 Task: Create a rule from the Routing list, Task moved to a section -> Set Priority in the project AuroraStream , set the section as Done clear the priority
Action: Mouse moved to (1100, 185)
Screenshot: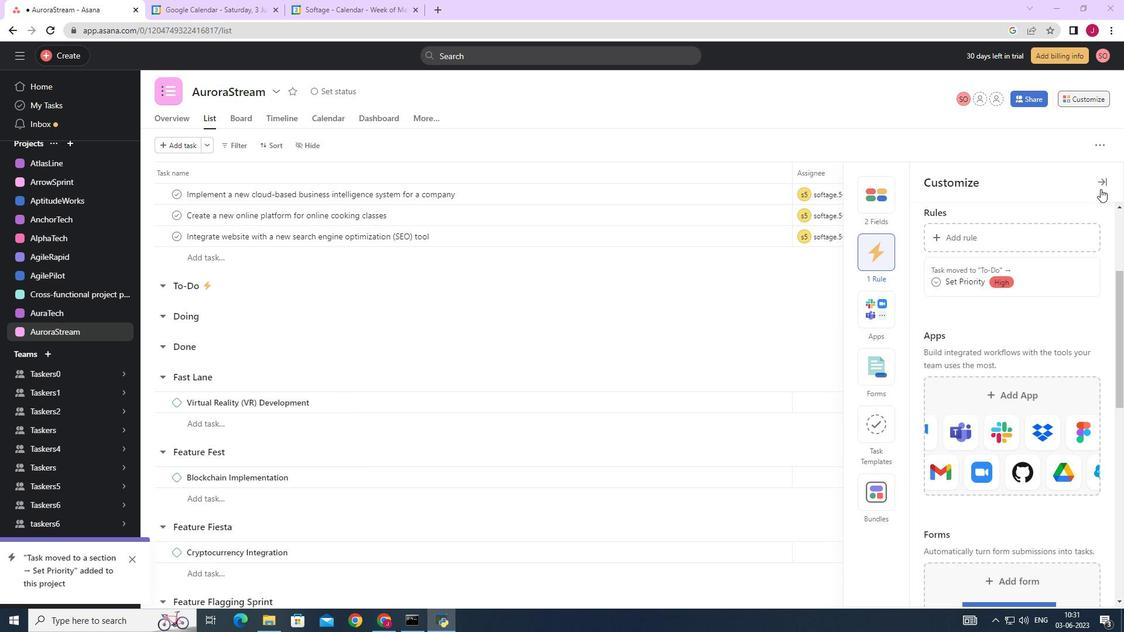 
Action: Mouse pressed left at (1100, 185)
Screenshot: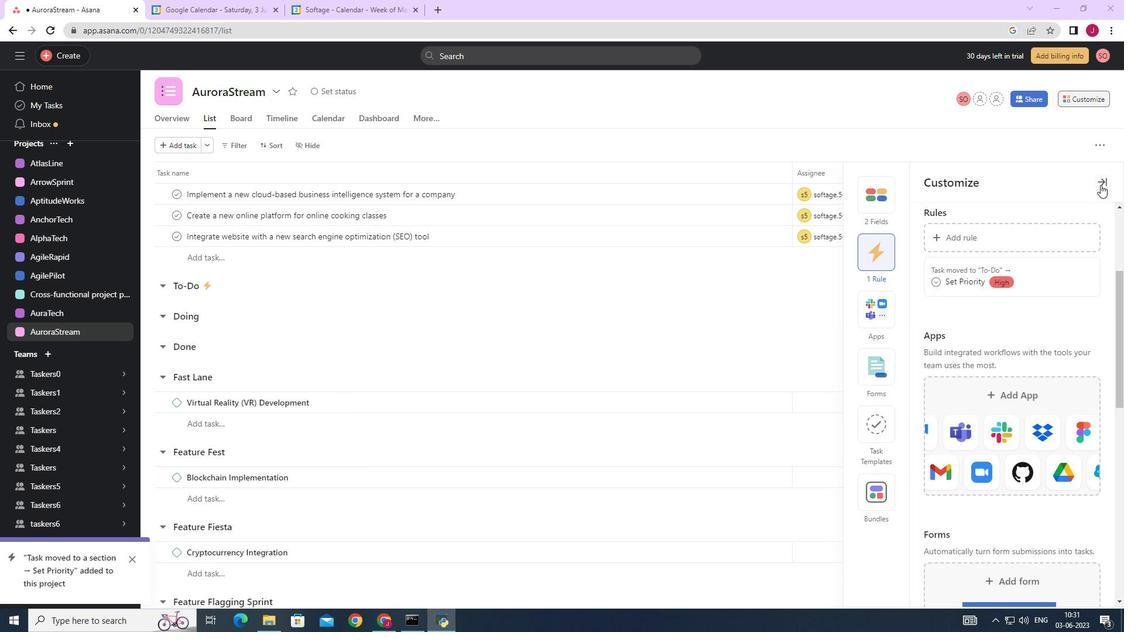 
Action: Mouse moved to (1087, 101)
Screenshot: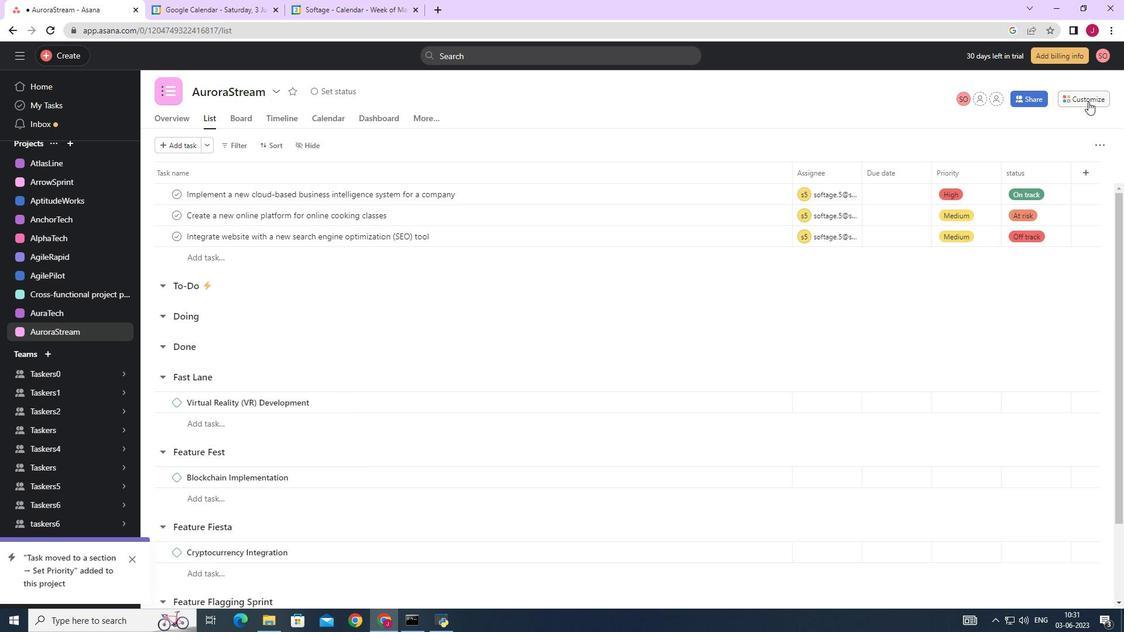 
Action: Mouse pressed left at (1087, 101)
Screenshot: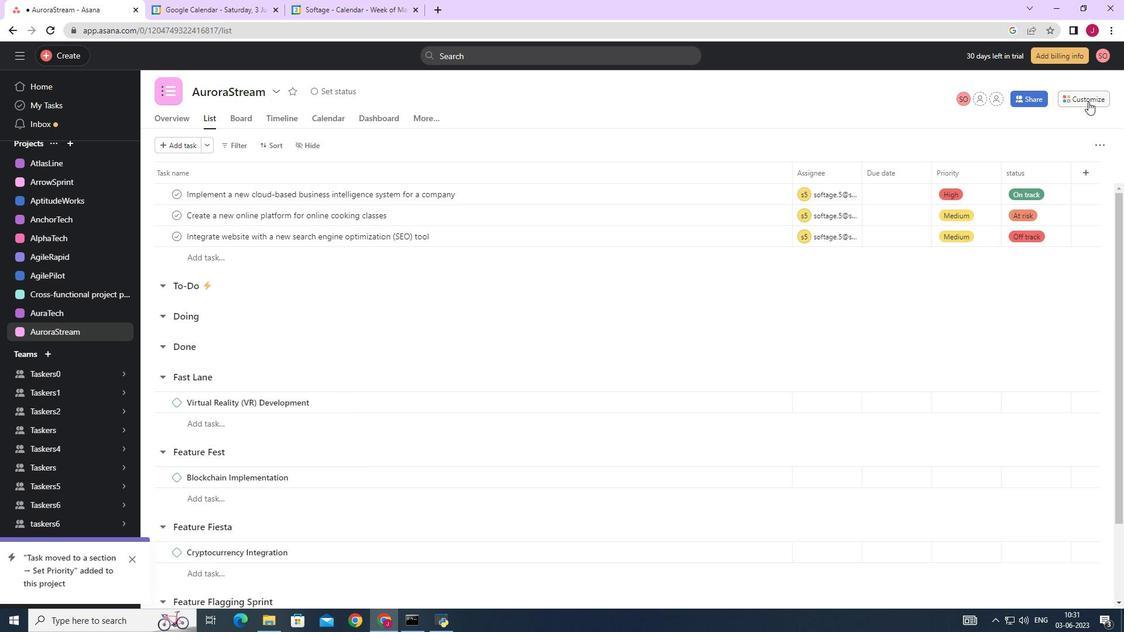 
Action: Mouse moved to (1019, 250)
Screenshot: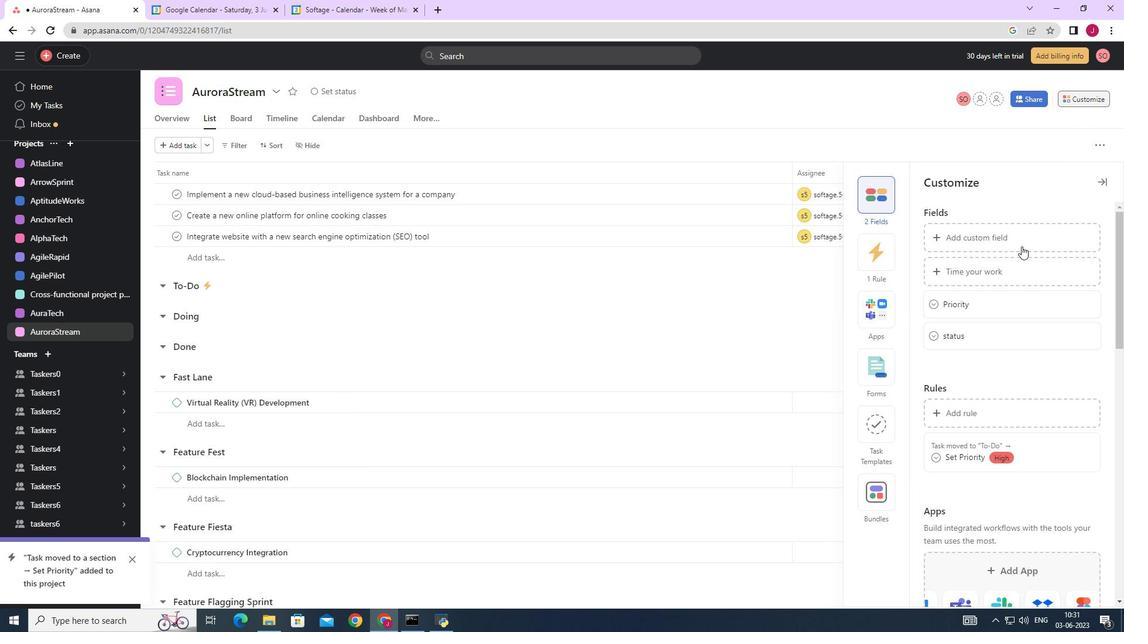 
Action: Mouse scrolled (1019, 251) with delta (0, 0)
Screenshot: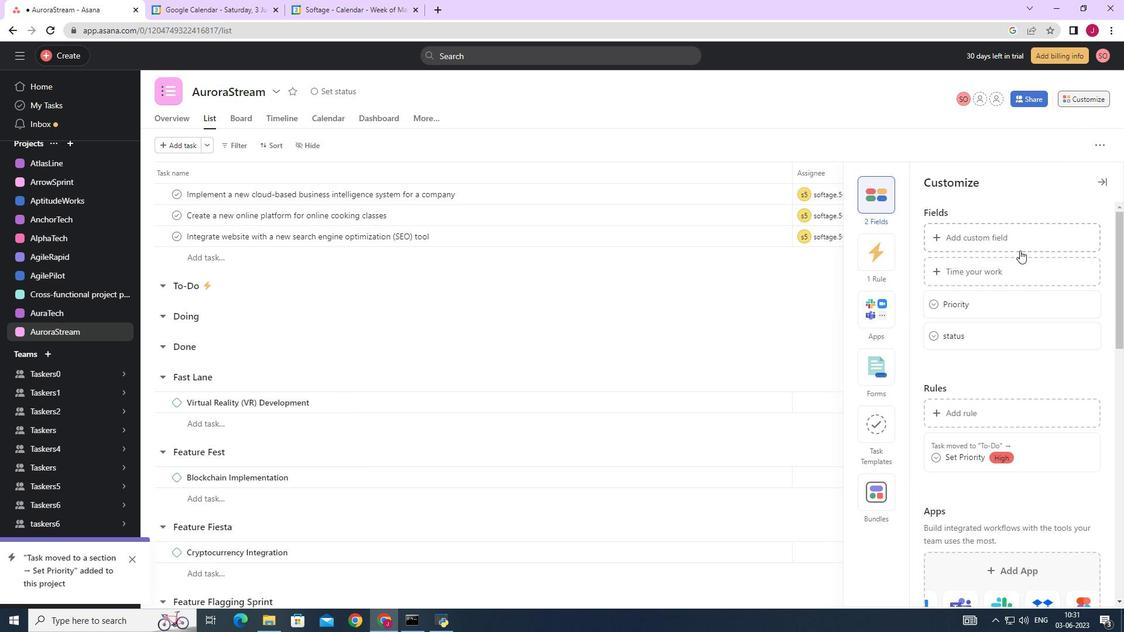 
Action: Mouse scrolled (1019, 251) with delta (0, 0)
Screenshot: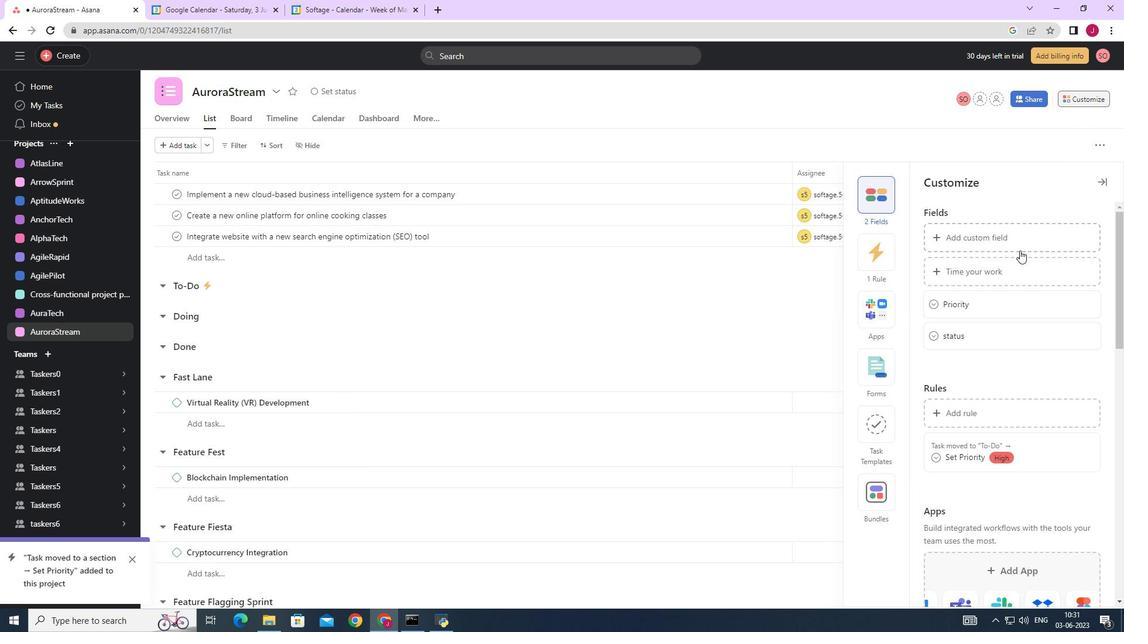 
Action: Mouse moved to (1018, 251)
Screenshot: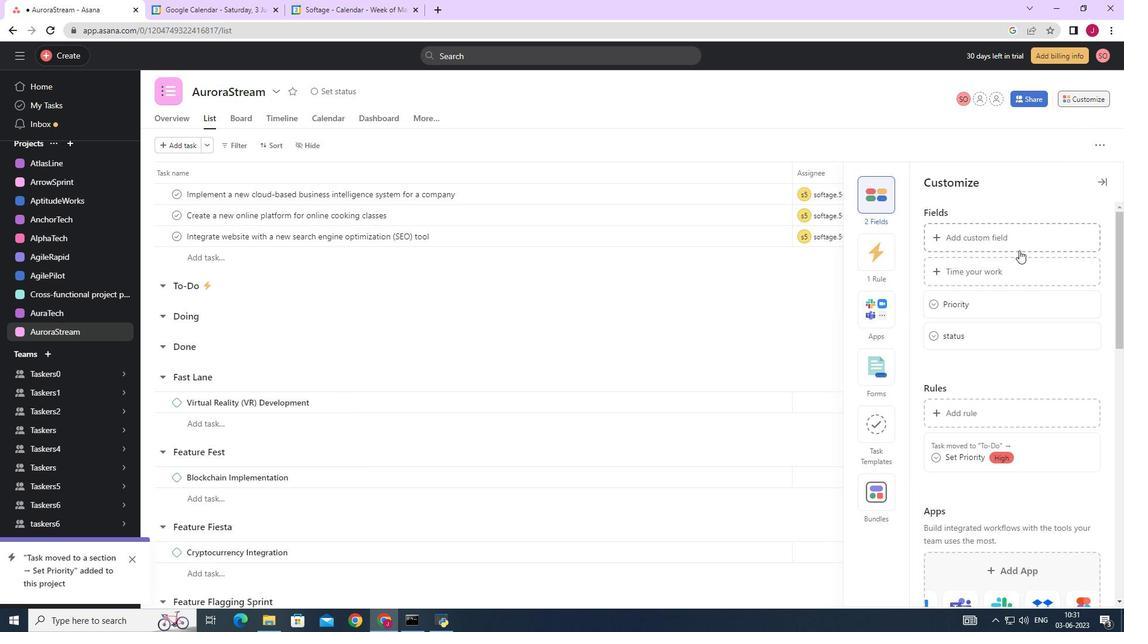 
Action: Mouse scrolled (1018, 252) with delta (0, 0)
Screenshot: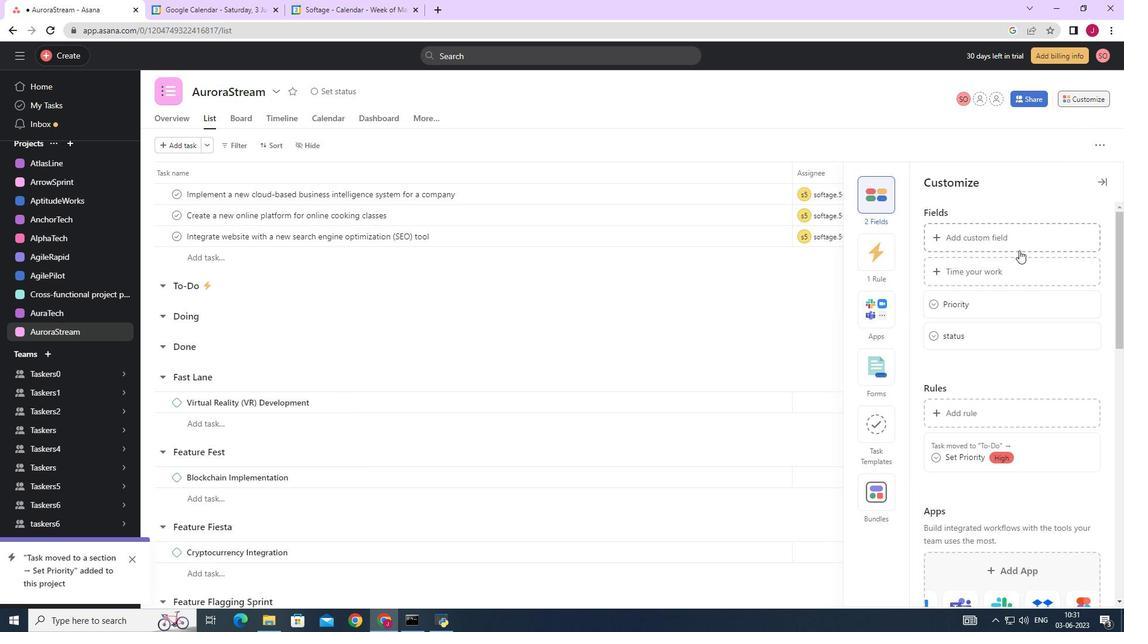 
Action: Mouse moved to (874, 254)
Screenshot: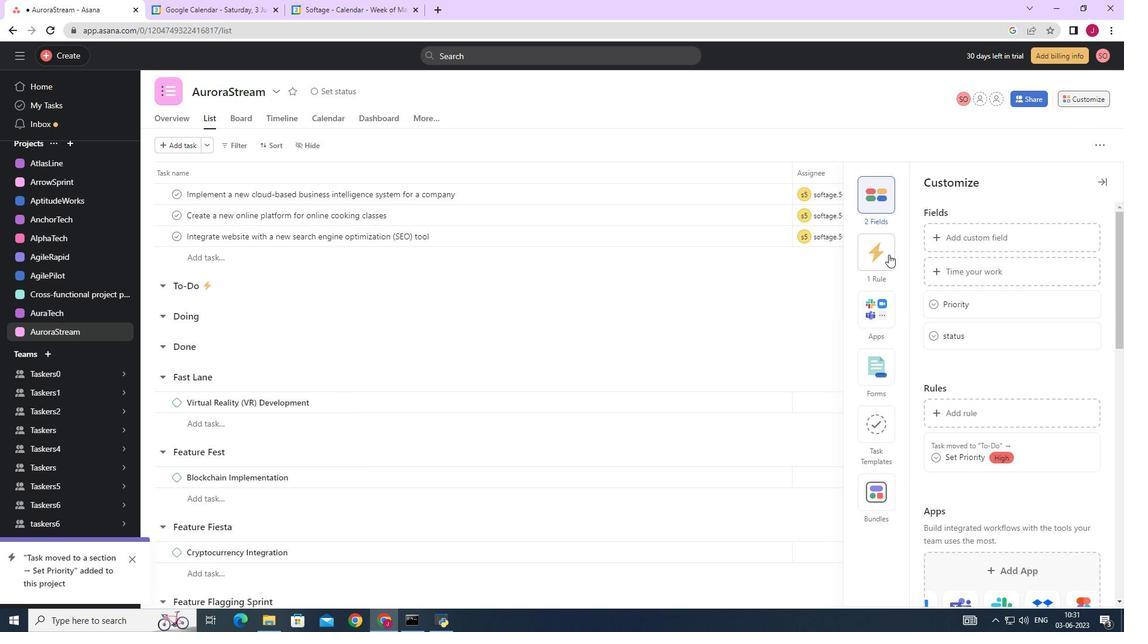 
Action: Mouse pressed left at (874, 254)
Screenshot: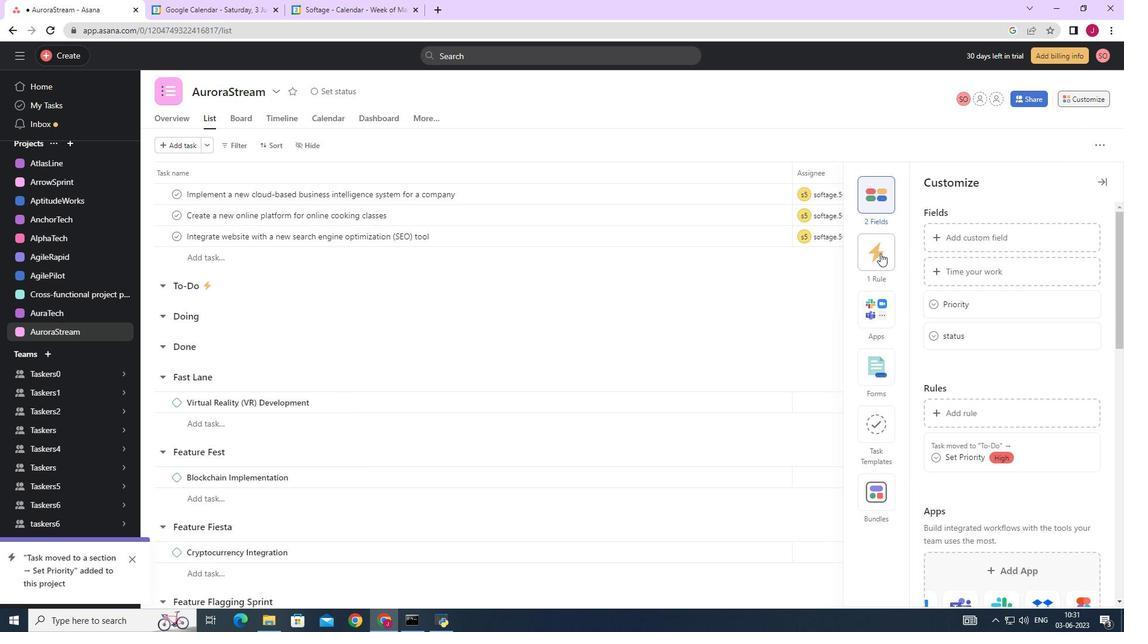 
Action: Mouse moved to (952, 240)
Screenshot: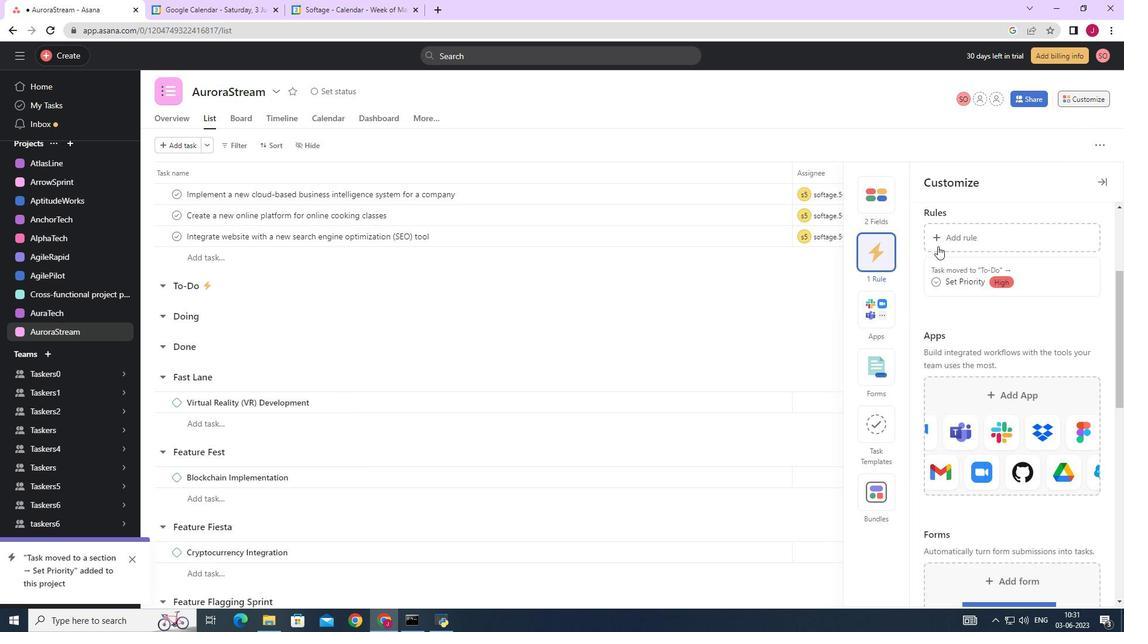 
Action: Mouse pressed left at (952, 240)
Screenshot: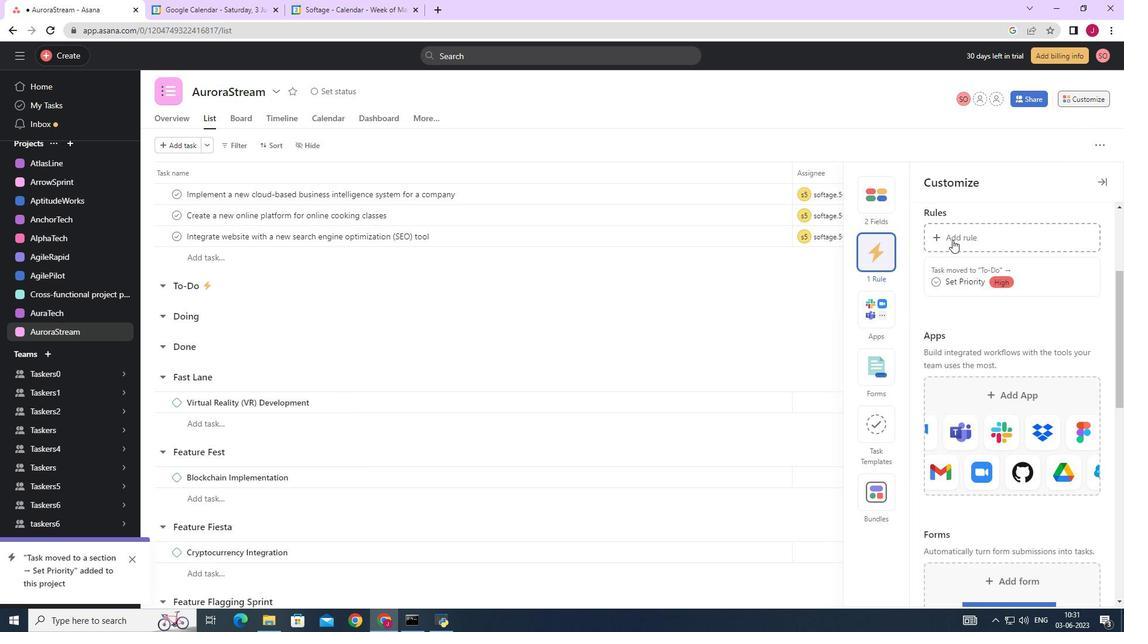
Action: Mouse moved to (239, 151)
Screenshot: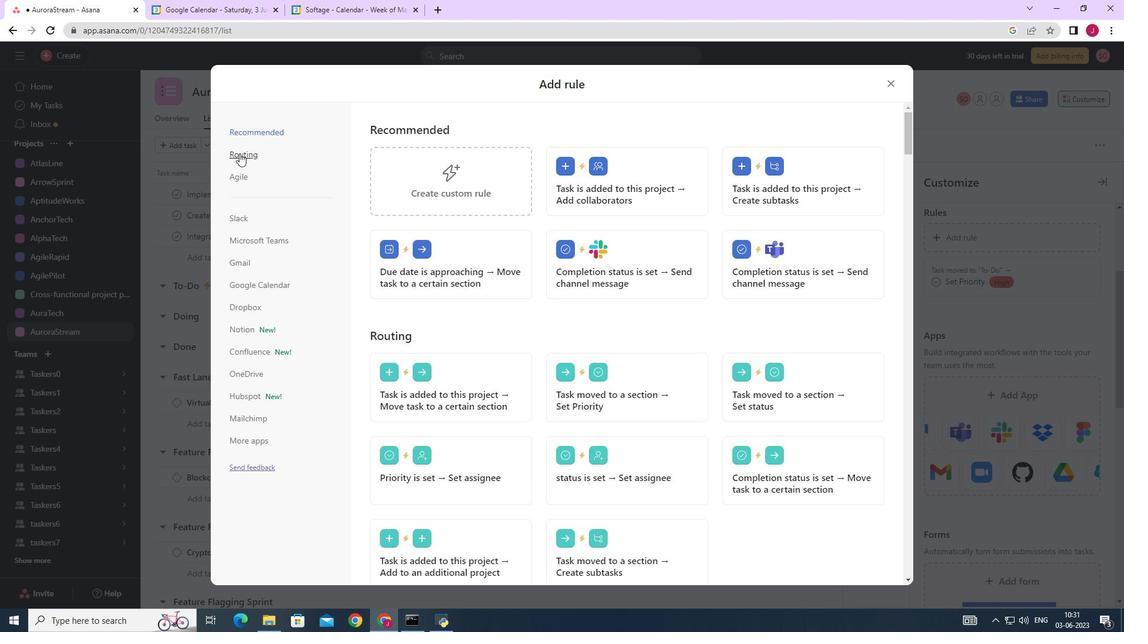 
Action: Mouse pressed left at (239, 151)
Screenshot: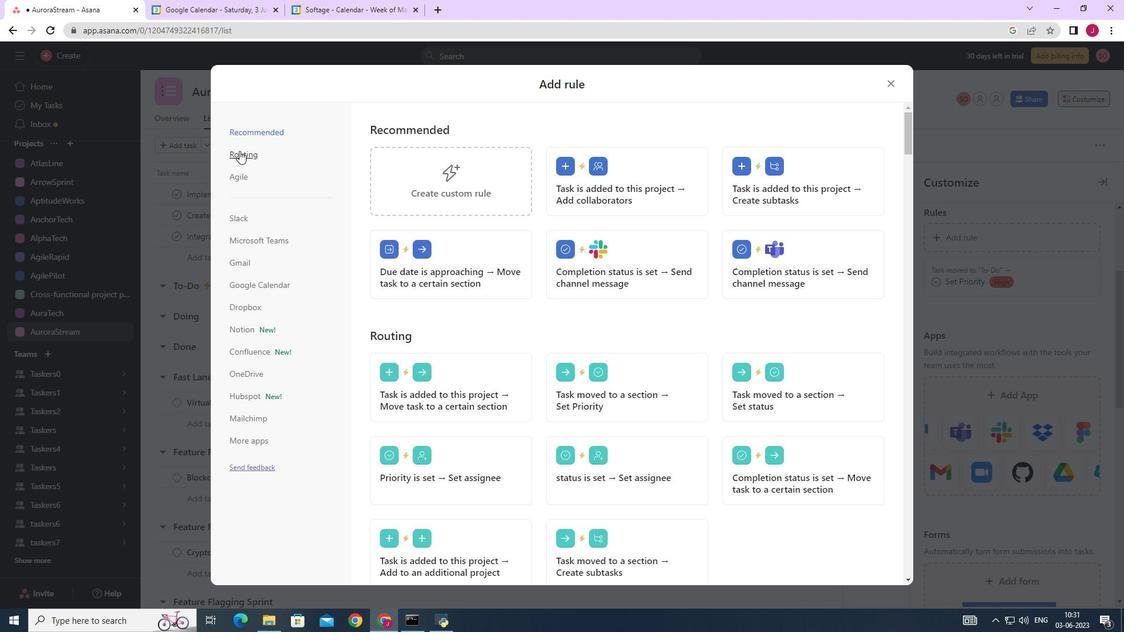
Action: Mouse moved to (638, 180)
Screenshot: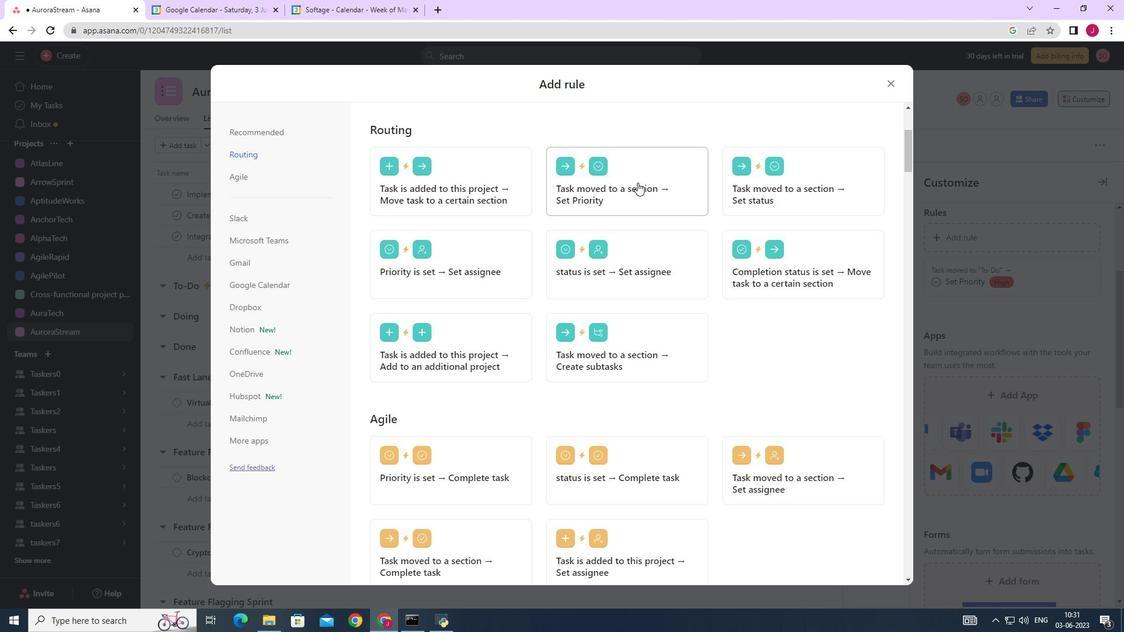 
Action: Mouse pressed left at (638, 180)
Screenshot: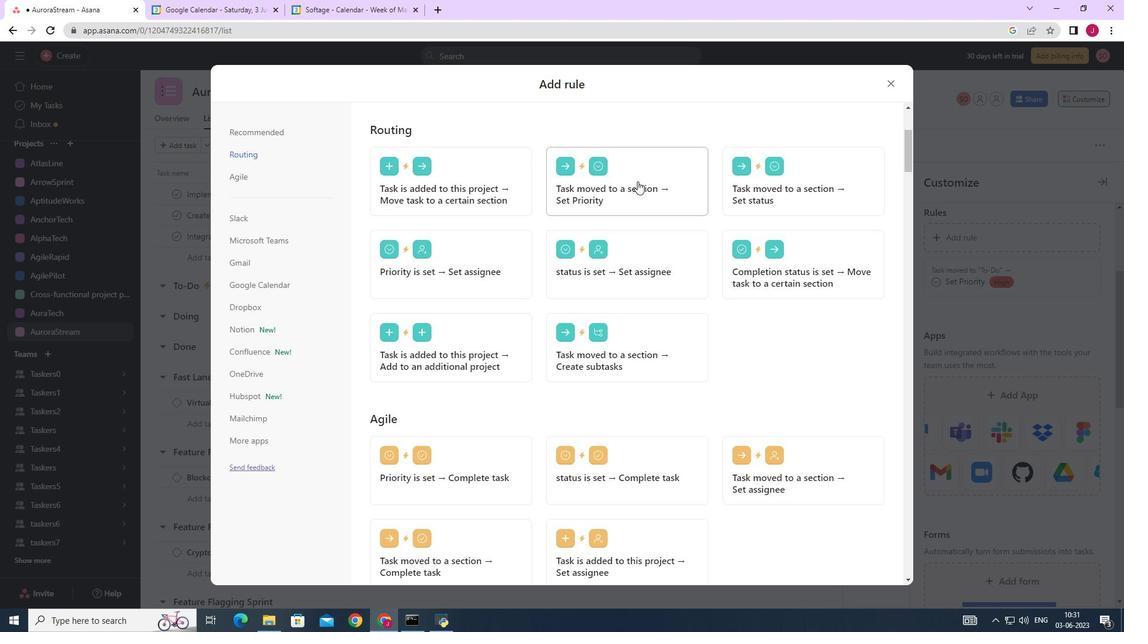
Action: Mouse moved to (500, 315)
Screenshot: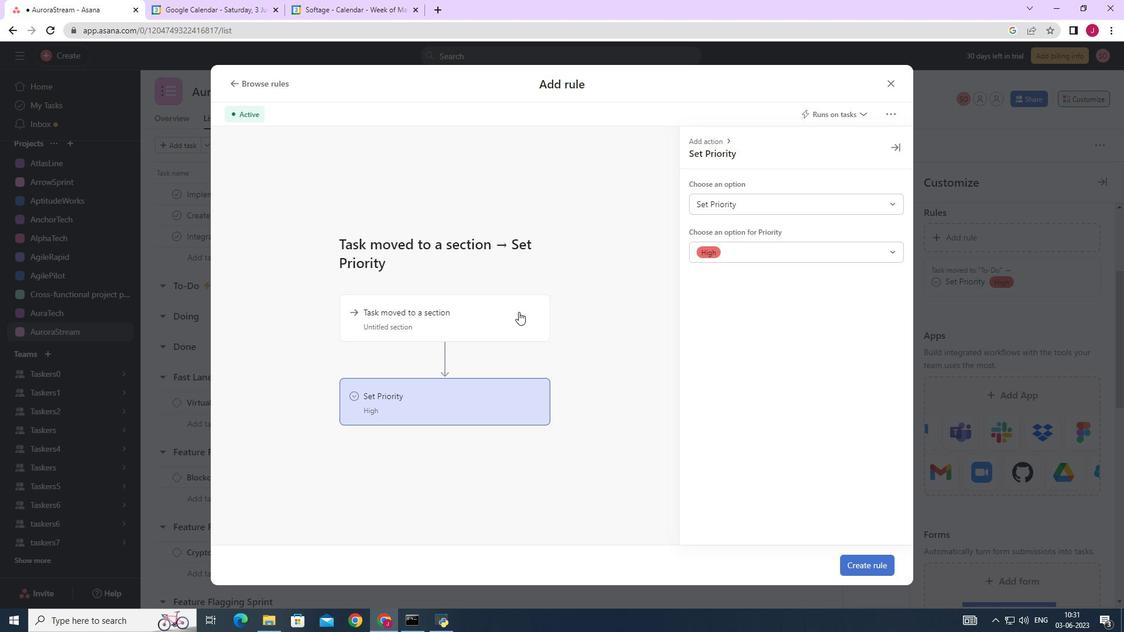 
Action: Mouse pressed left at (500, 315)
Screenshot: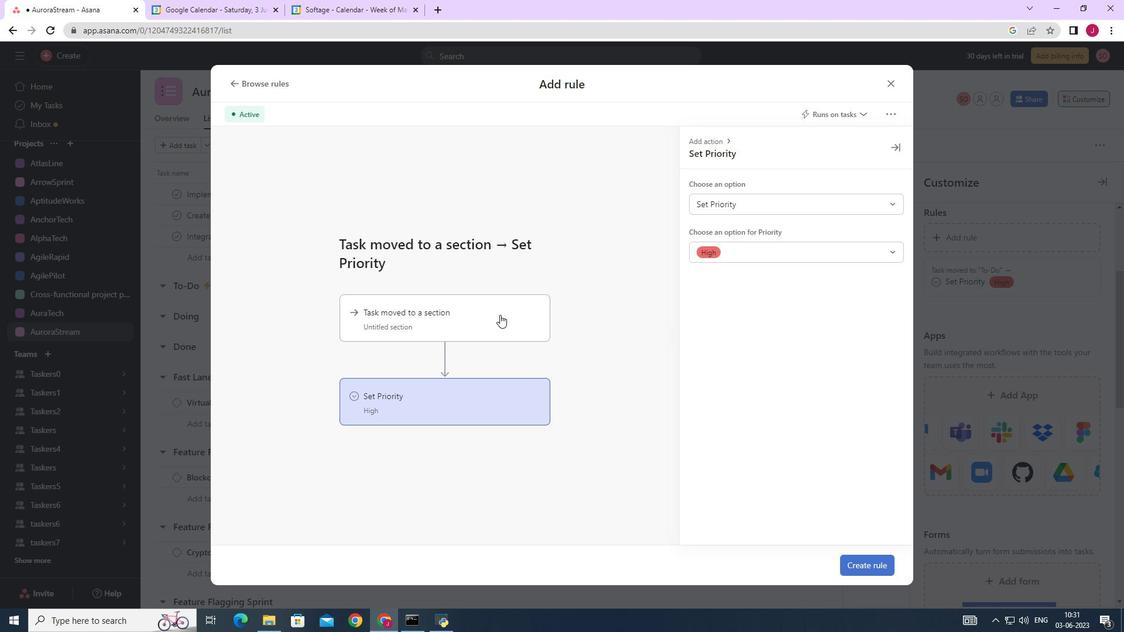 
Action: Mouse moved to (765, 203)
Screenshot: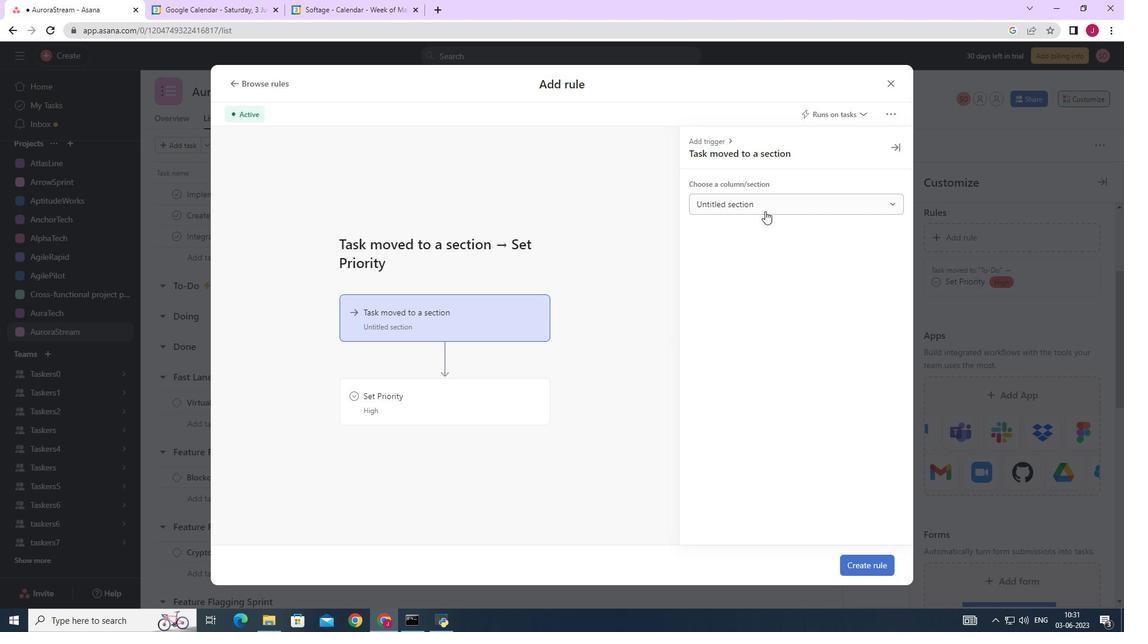 
Action: Mouse pressed left at (765, 203)
Screenshot: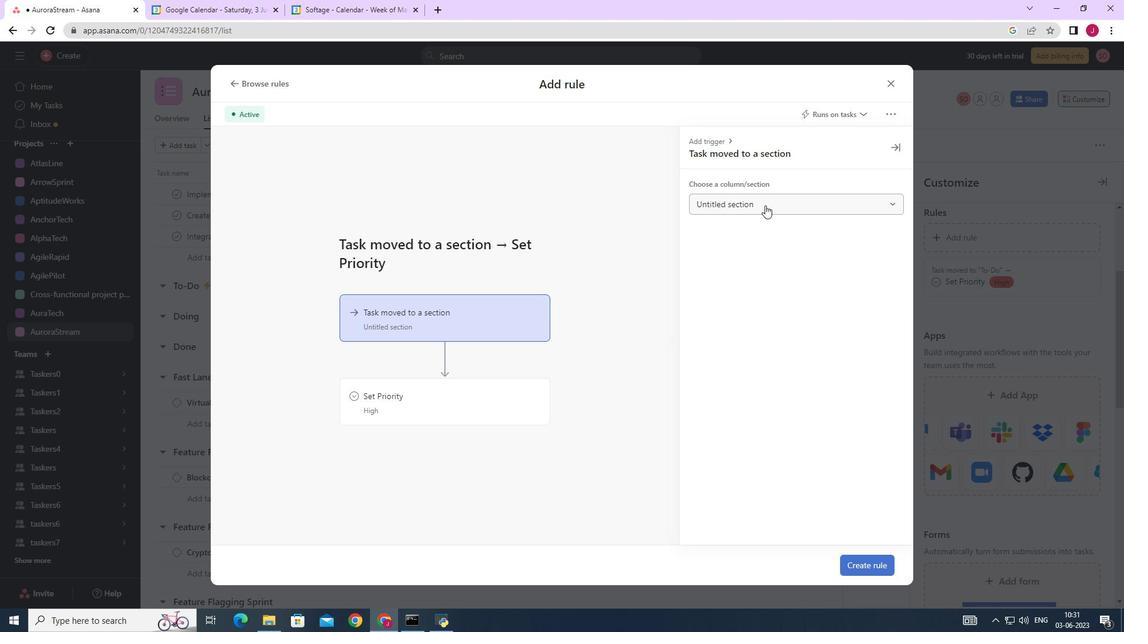 
Action: Mouse moved to (723, 291)
Screenshot: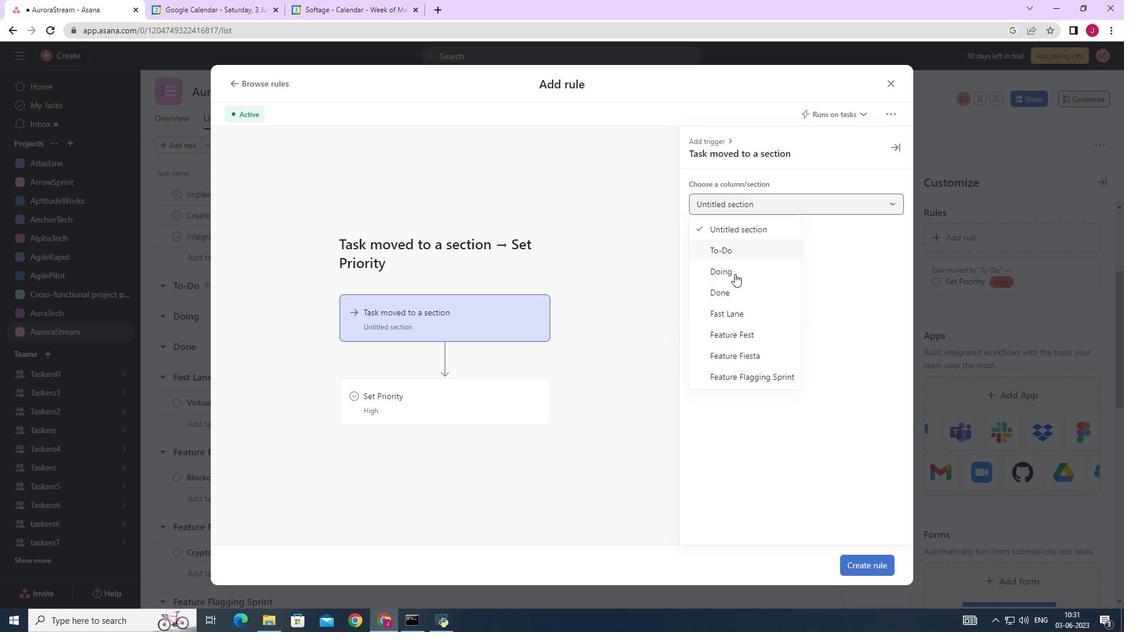 
Action: Mouse pressed left at (723, 291)
Screenshot: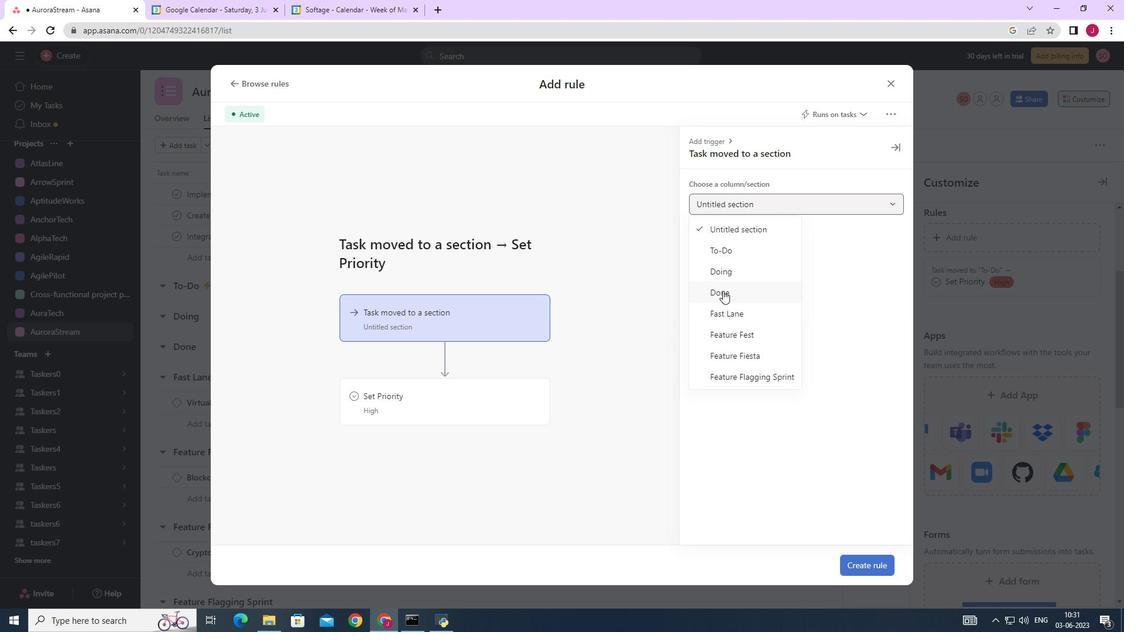 
Action: Mouse moved to (461, 400)
Screenshot: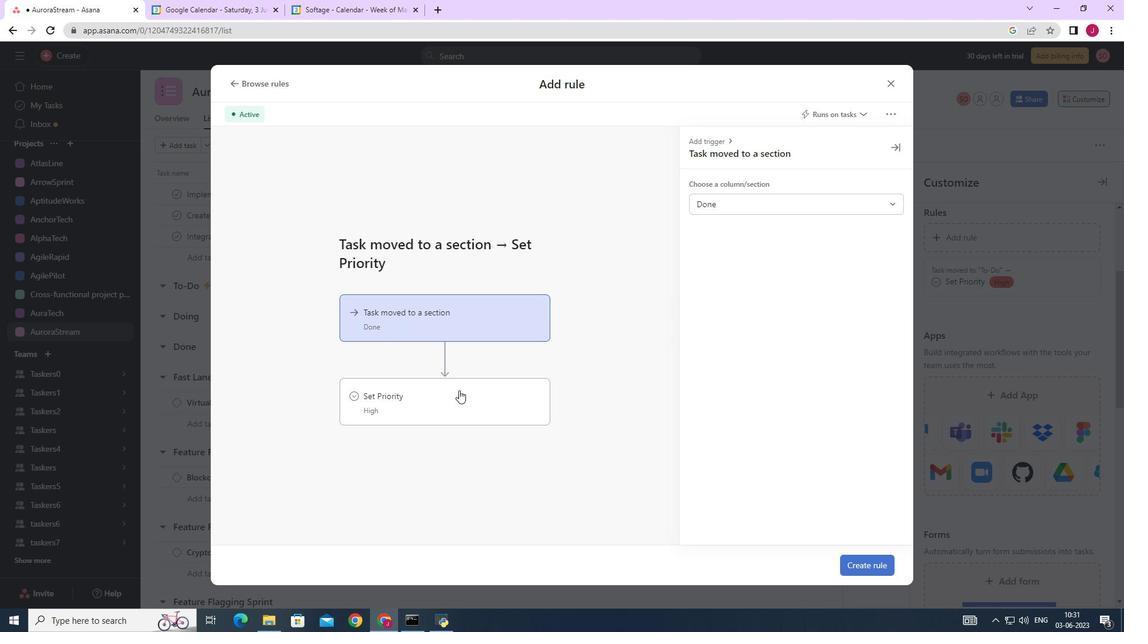 
Action: Mouse pressed left at (461, 400)
Screenshot: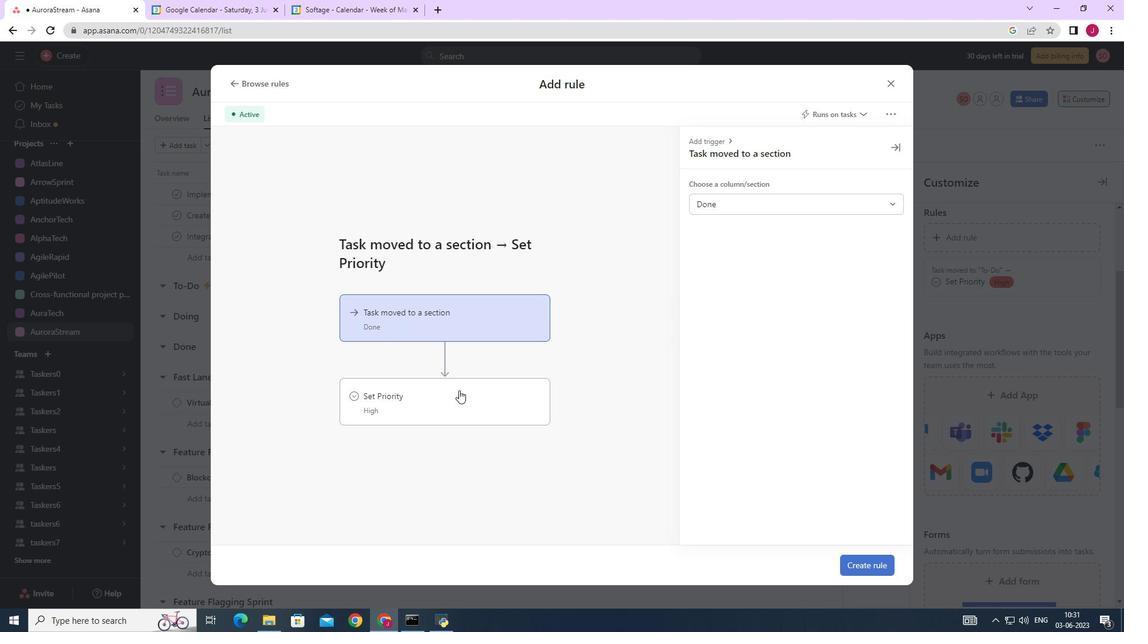 
Action: Mouse moved to (758, 204)
Screenshot: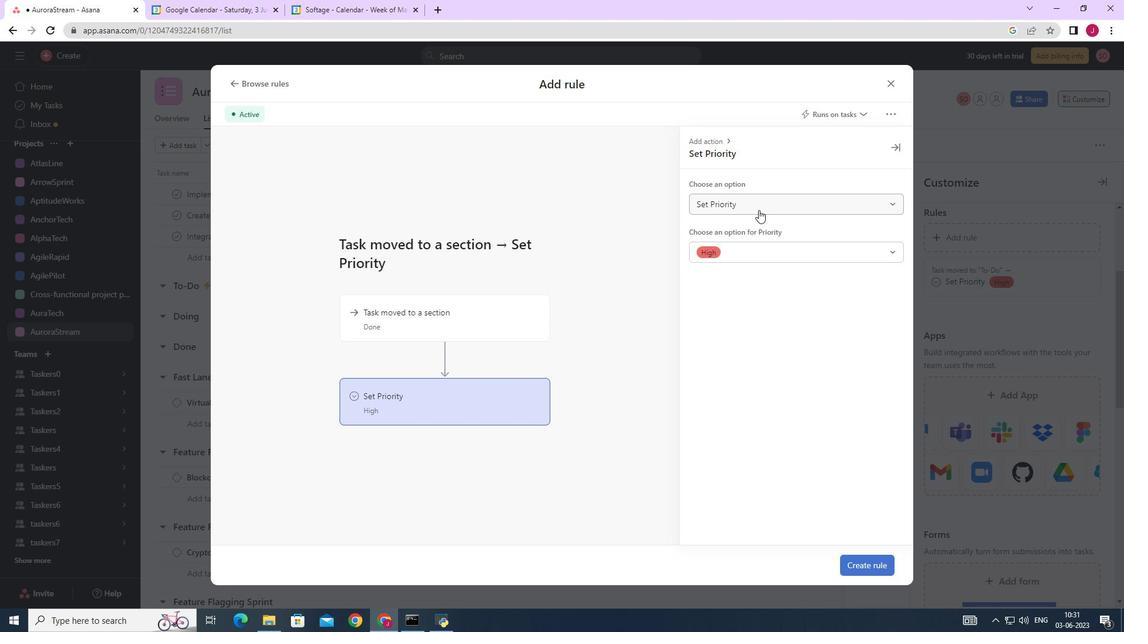 
Action: Mouse pressed left at (758, 204)
Screenshot: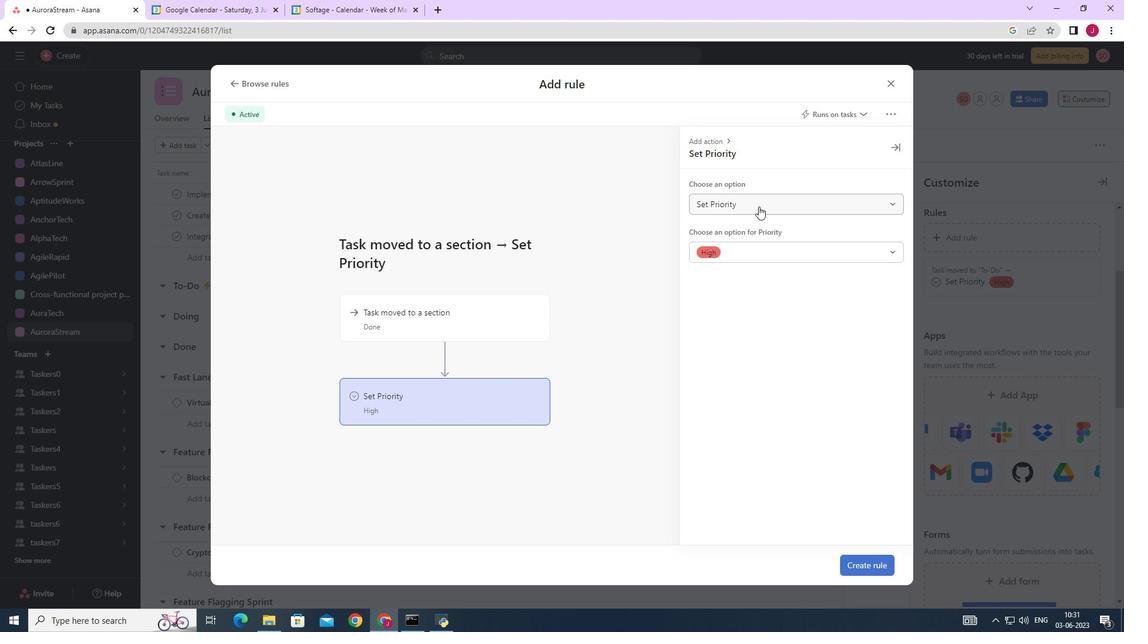 
Action: Mouse moved to (753, 254)
Screenshot: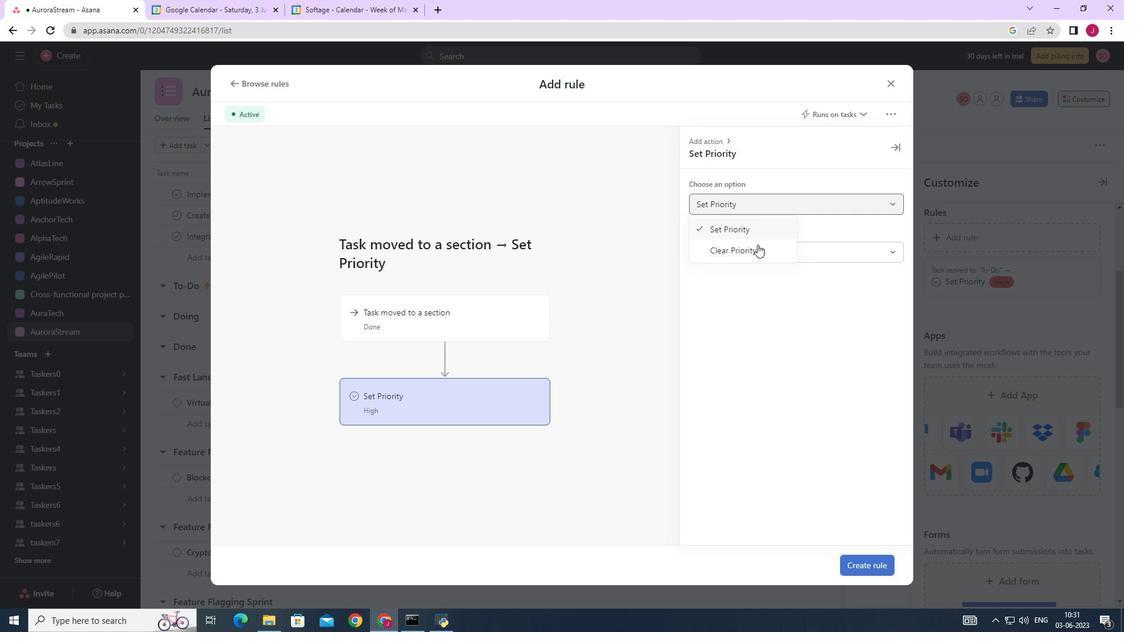
Action: Mouse pressed left at (753, 254)
Screenshot: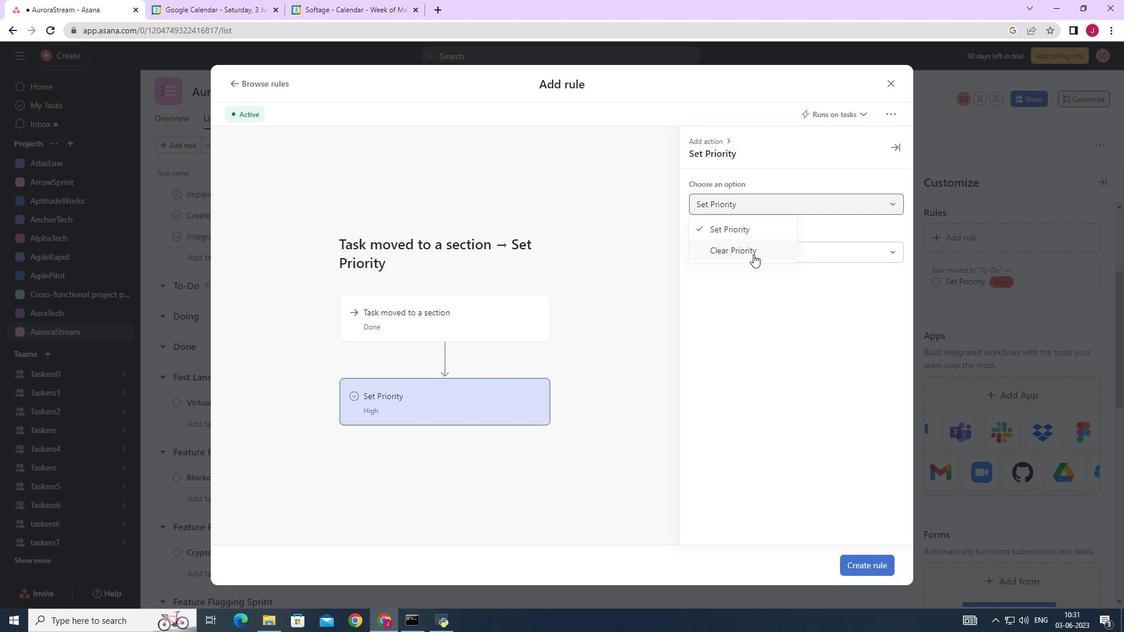 
Action: Mouse moved to (440, 407)
Screenshot: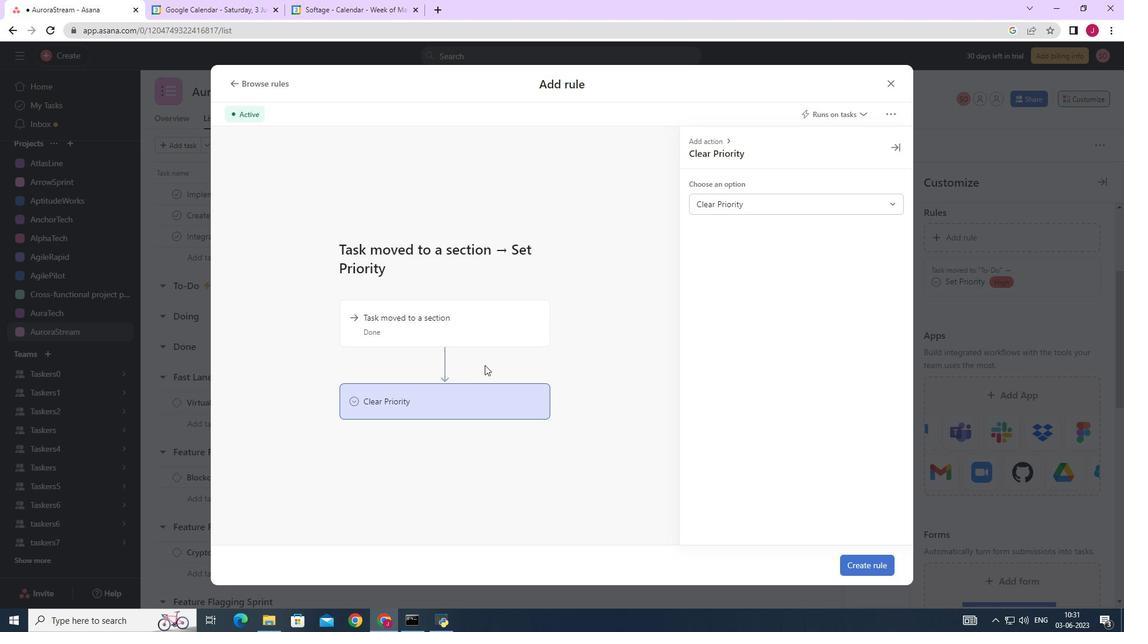 
Action: Mouse pressed left at (440, 407)
Screenshot: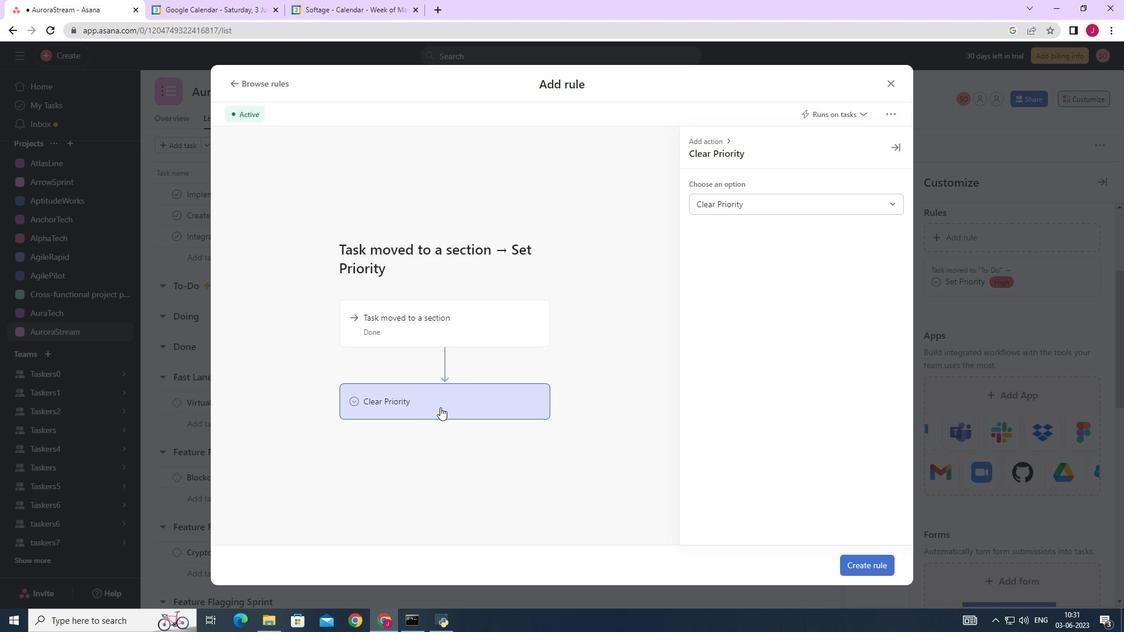 
Action: Mouse moved to (866, 563)
Screenshot: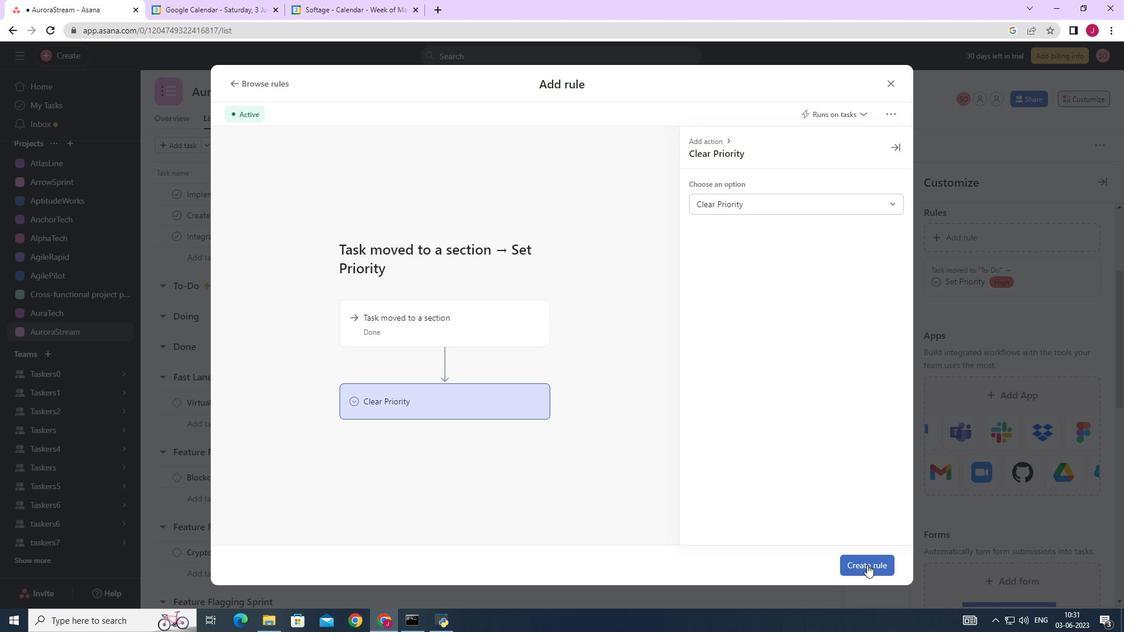
Action: Mouse pressed left at (866, 563)
Screenshot: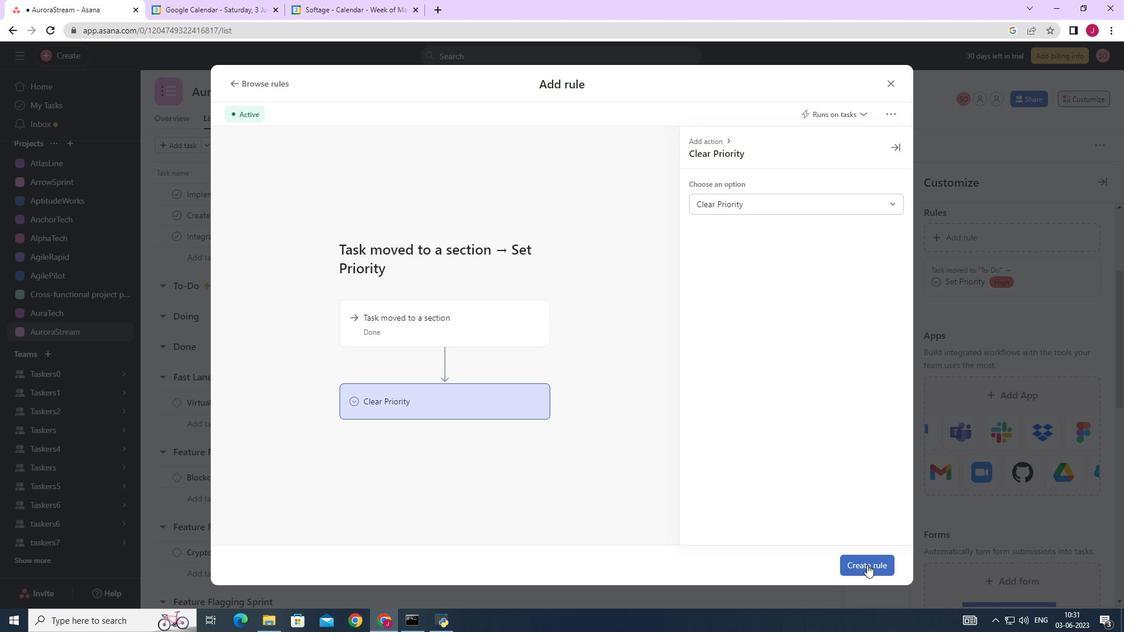 
Action: Mouse moved to (1099, 181)
Screenshot: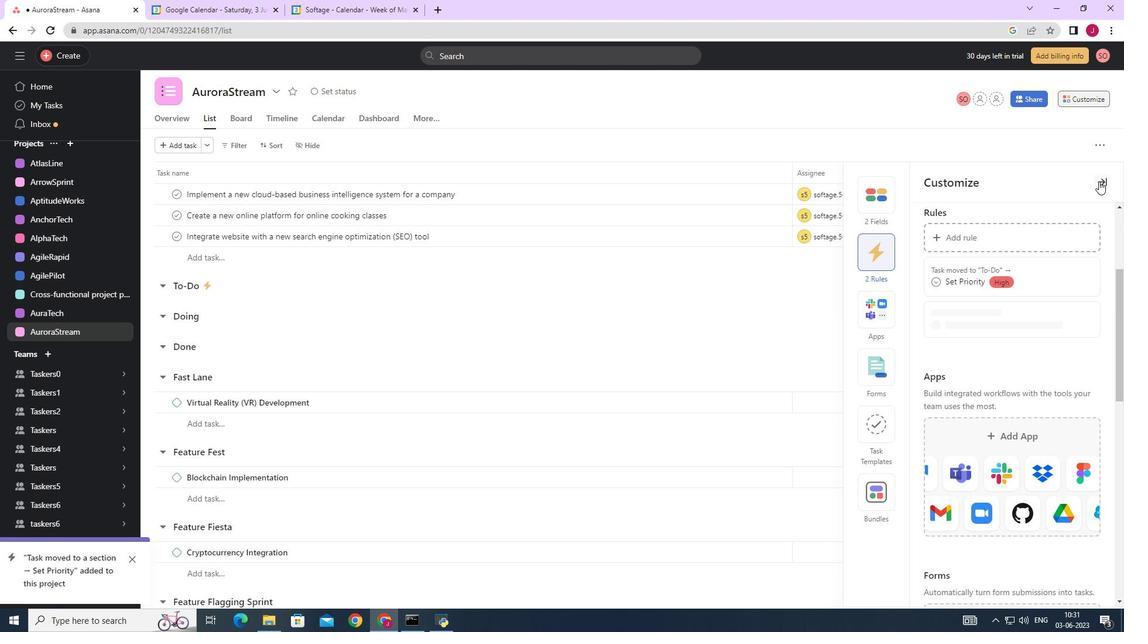 
Action: Mouse pressed left at (1099, 181)
Screenshot: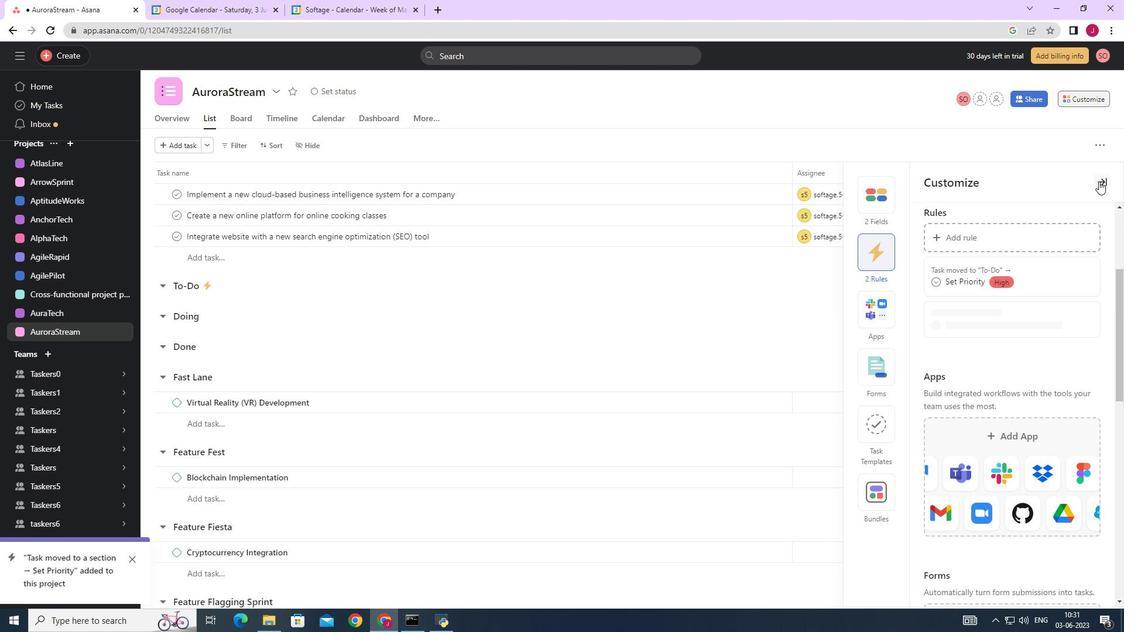
Action: Mouse moved to (1055, 206)
Screenshot: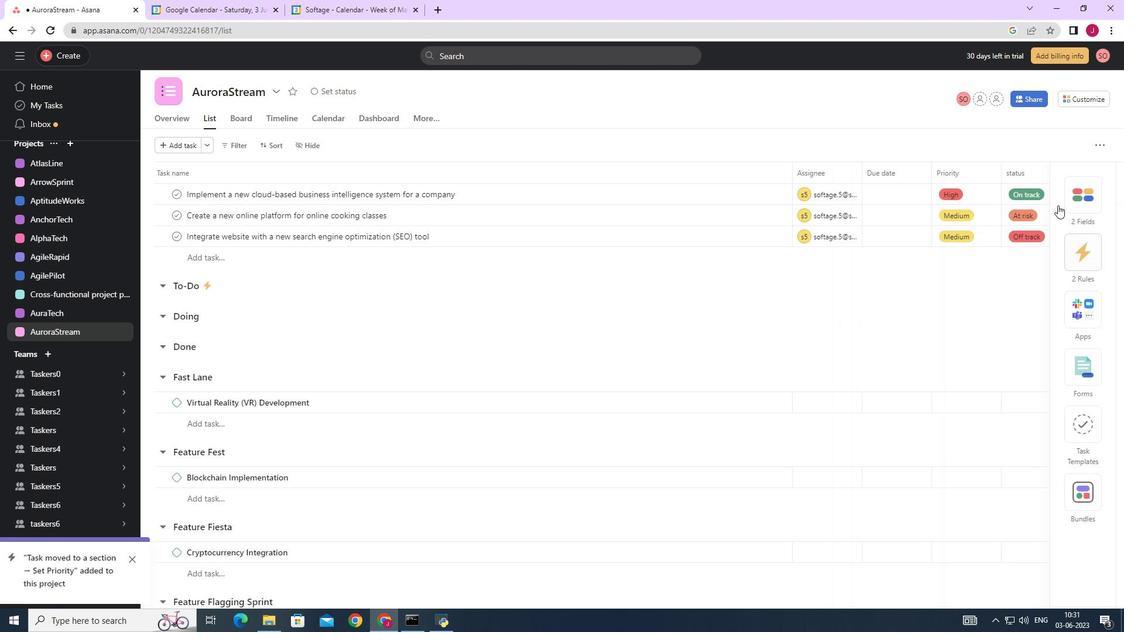 
